 Task: Change page margins to "custom numbers bottom 1.447".
Action: Mouse moved to (35, 66)
Screenshot: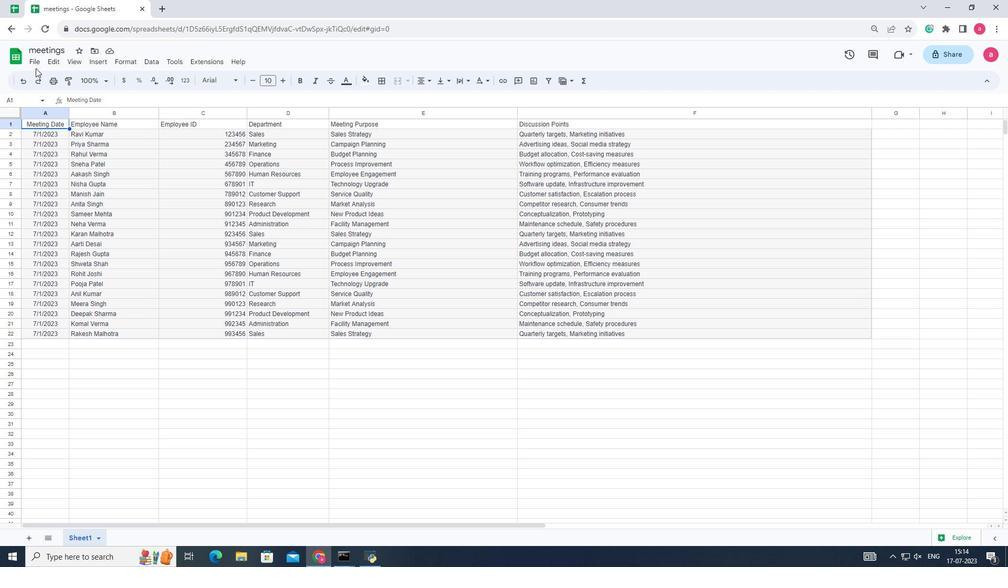 
Action: Mouse pressed left at (35, 66)
Screenshot: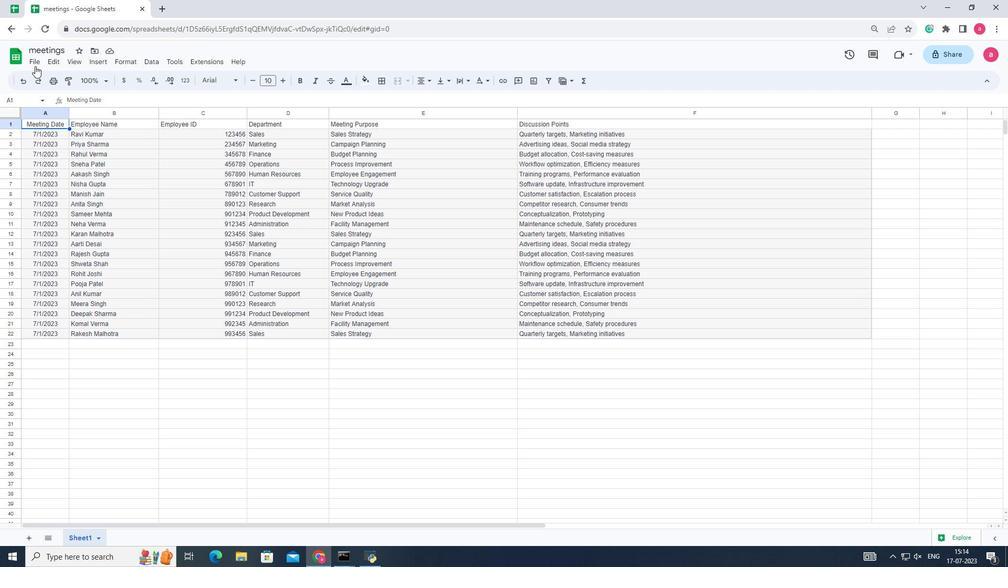 
Action: Mouse moved to (49, 343)
Screenshot: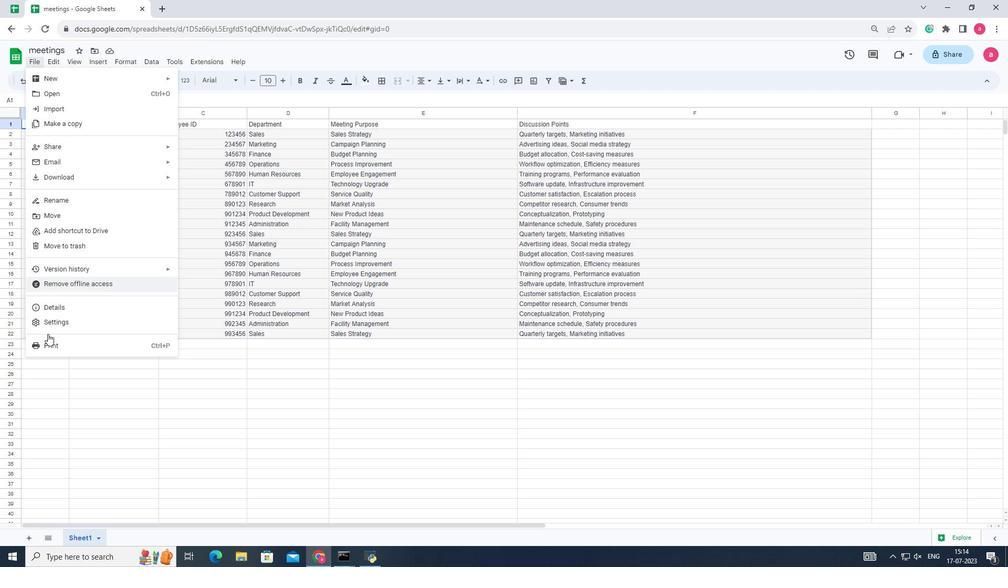 
Action: Mouse pressed left at (49, 343)
Screenshot: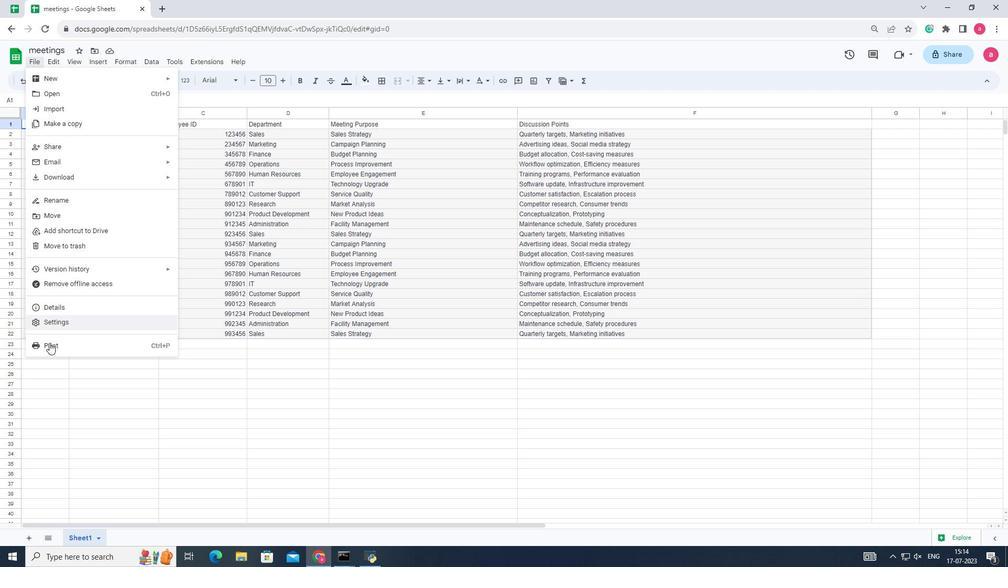 
Action: Mouse moved to (879, 256)
Screenshot: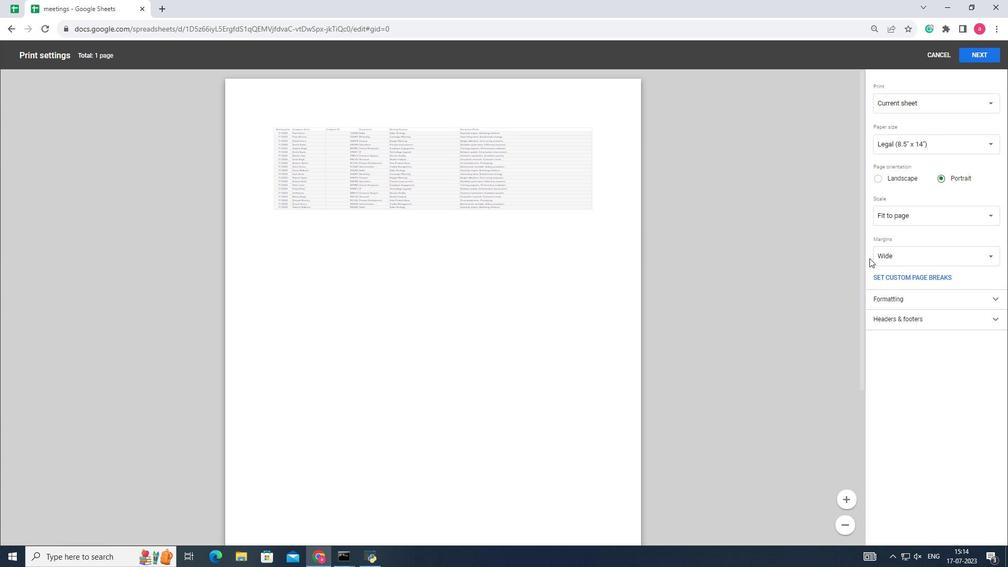 
Action: Mouse pressed left at (879, 256)
Screenshot: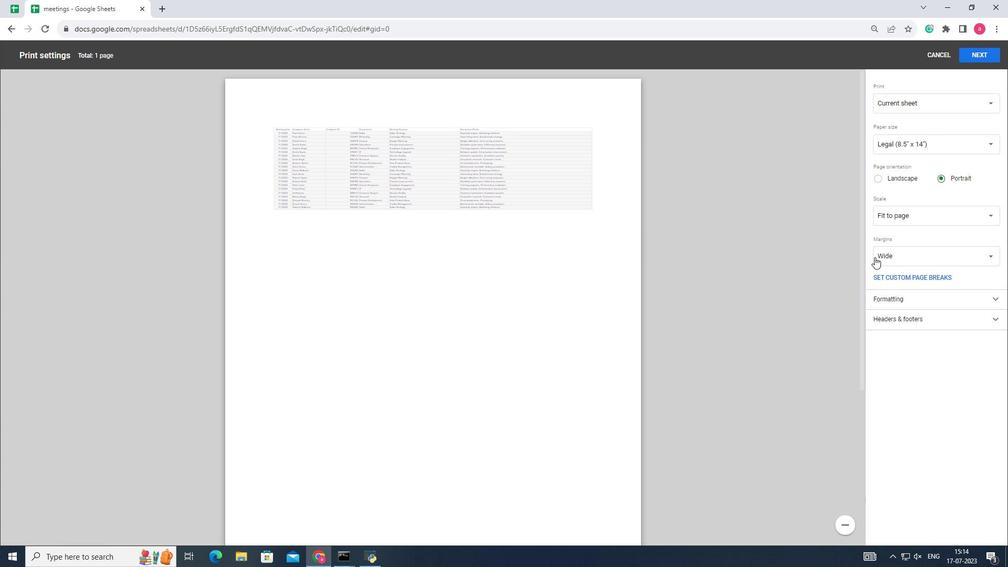 
Action: Mouse moved to (905, 282)
Screenshot: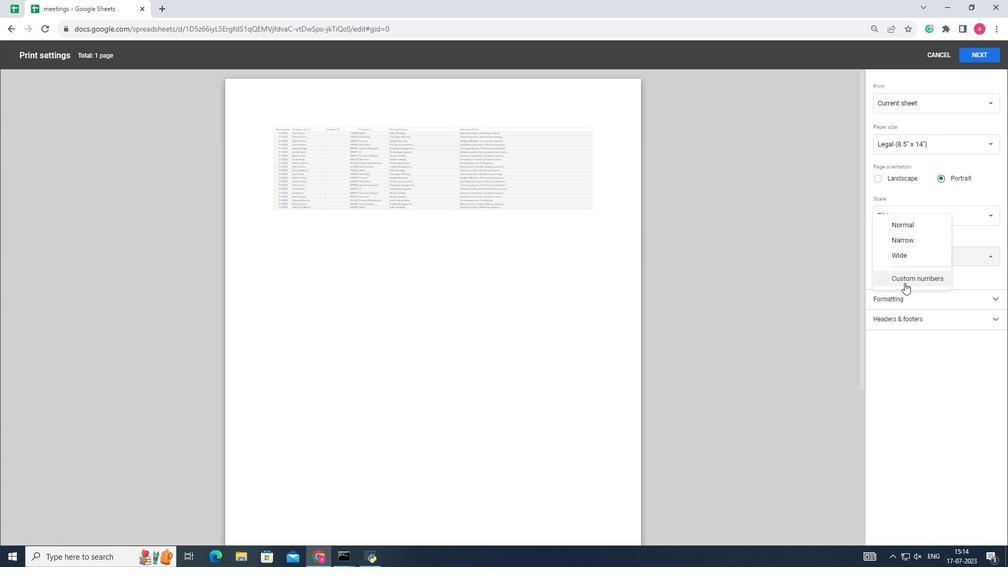 
Action: Mouse pressed left at (905, 282)
Screenshot: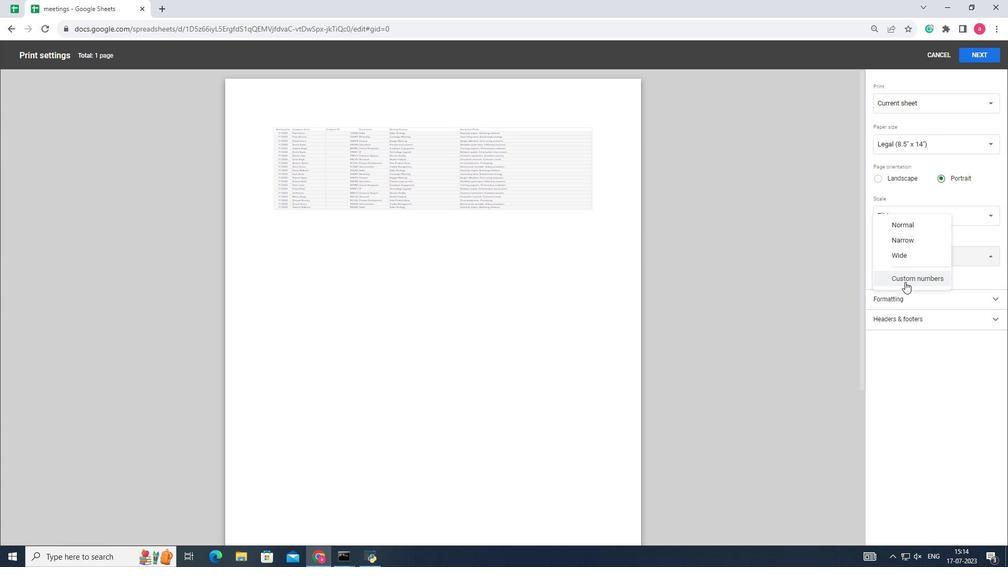 
Action: Mouse moved to (436, 303)
Screenshot: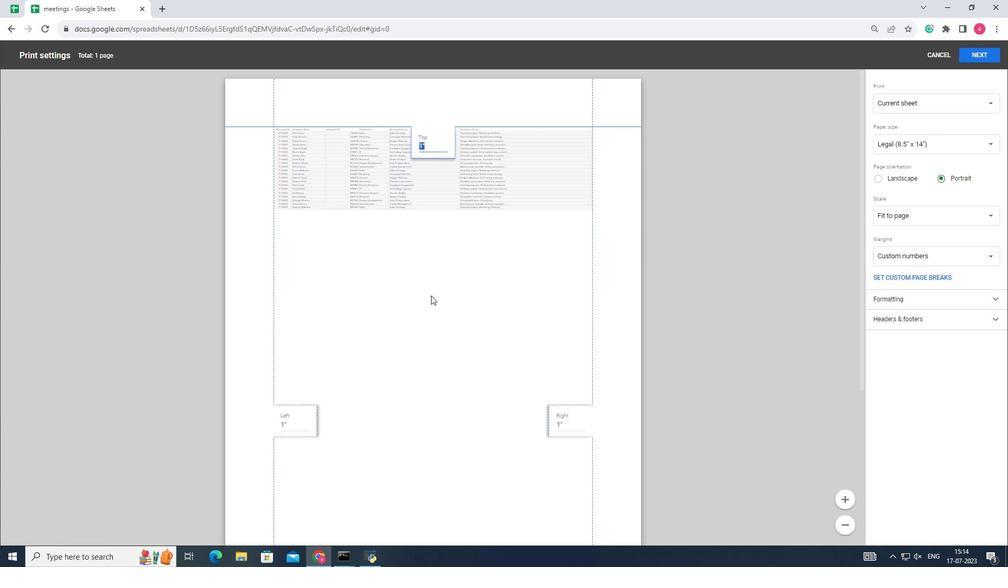 
Action: Mouse scrolled (435, 302) with delta (0, 0)
Screenshot: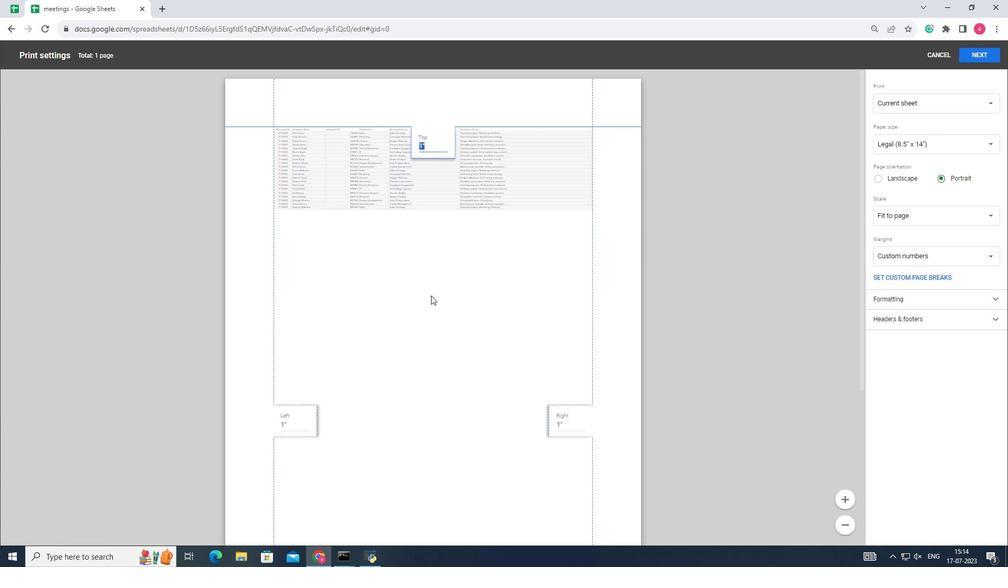 
Action: Mouse moved to (436, 306)
Screenshot: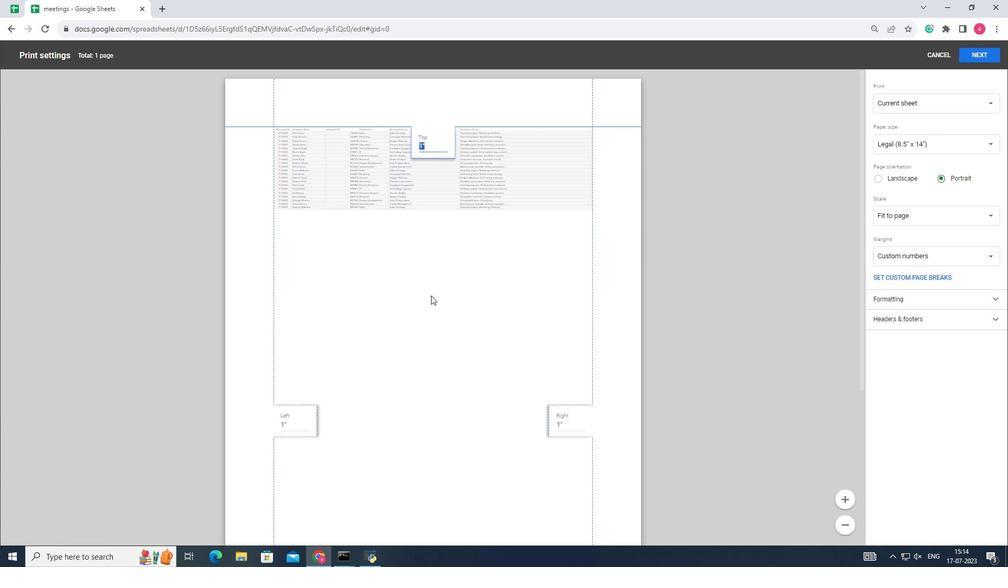 
Action: Mouse scrolled (436, 305) with delta (0, 0)
Screenshot: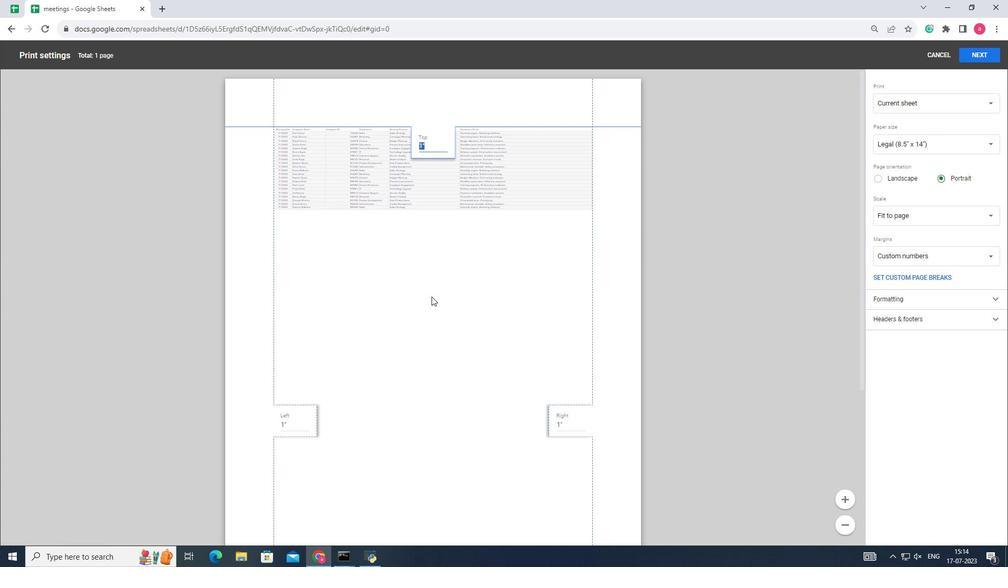 
Action: Mouse moved to (437, 306)
Screenshot: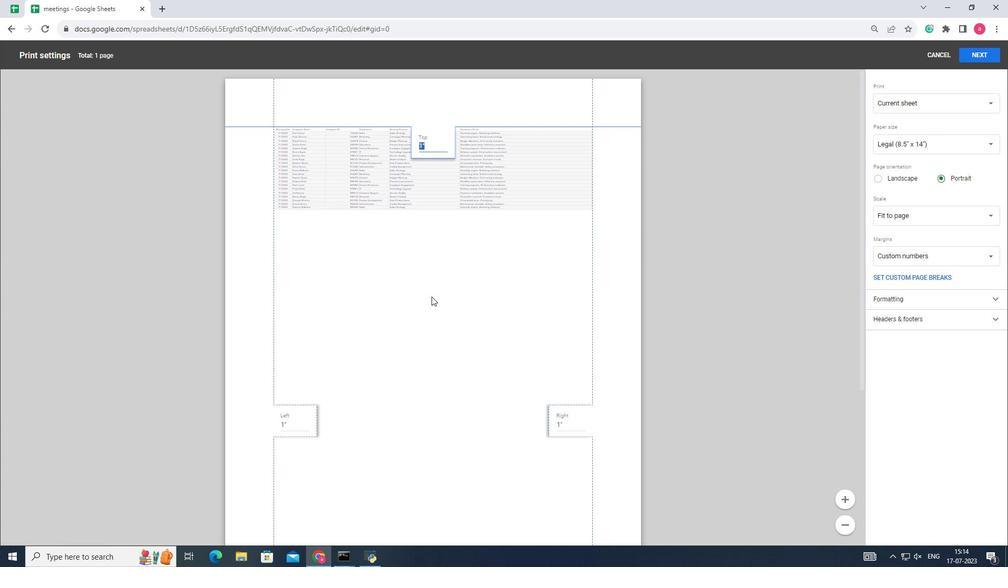 
Action: Mouse scrolled (436, 306) with delta (0, 0)
Screenshot: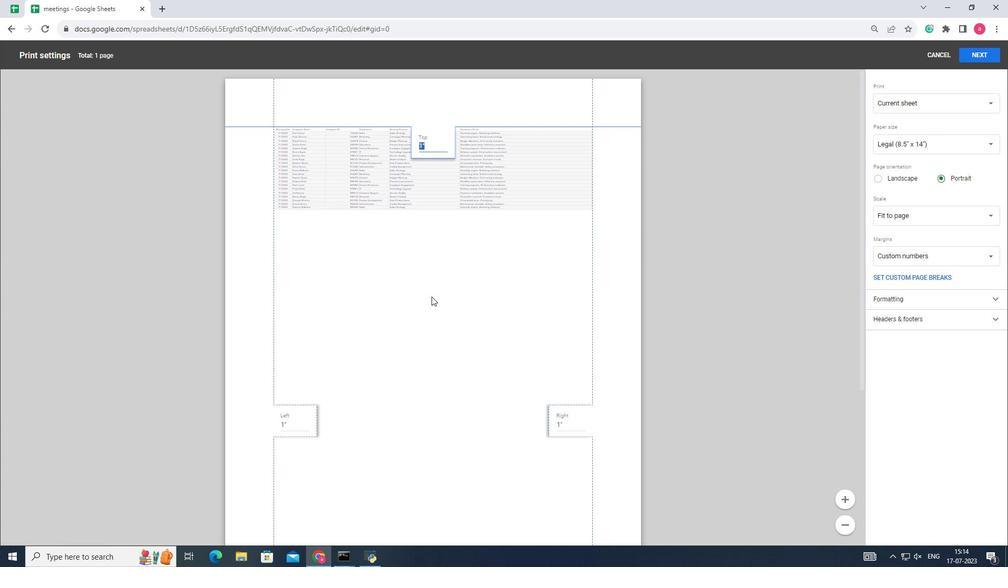 
Action: Mouse scrolled (437, 306) with delta (0, 0)
Screenshot: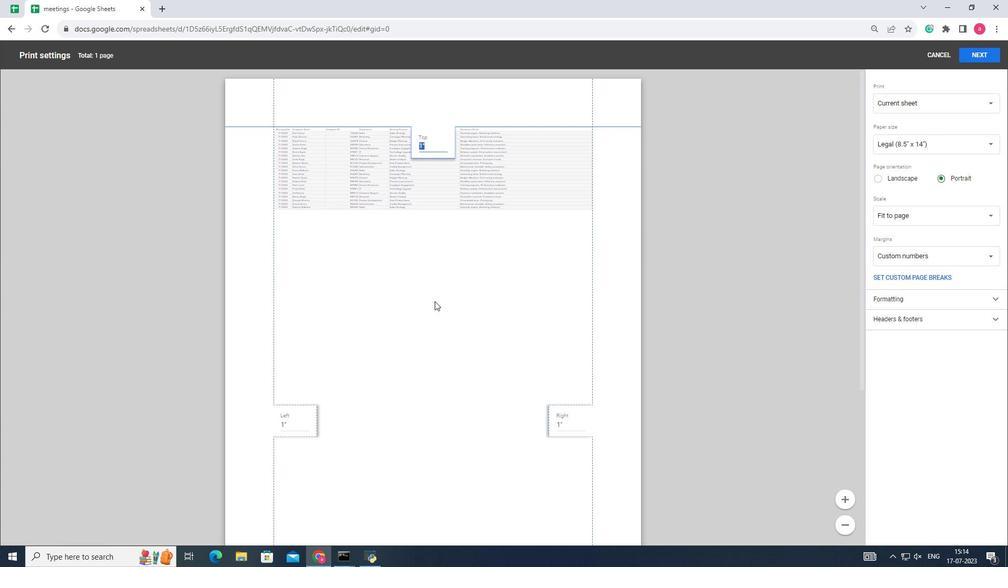 
Action: Mouse scrolled (437, 306) with delta (0, 0)
Screenshot: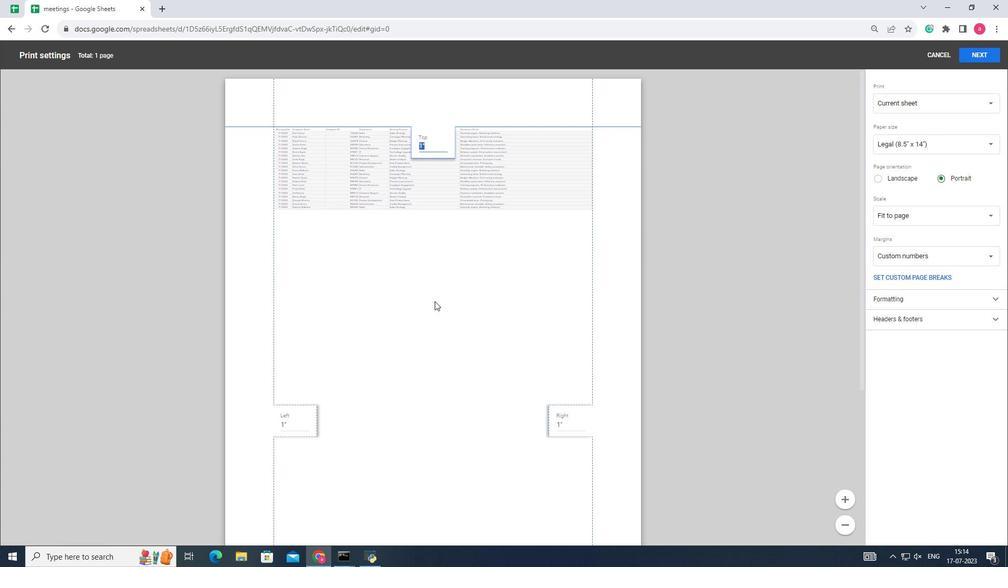 
Action: Mouse moved to (437, 307)
Screenshot: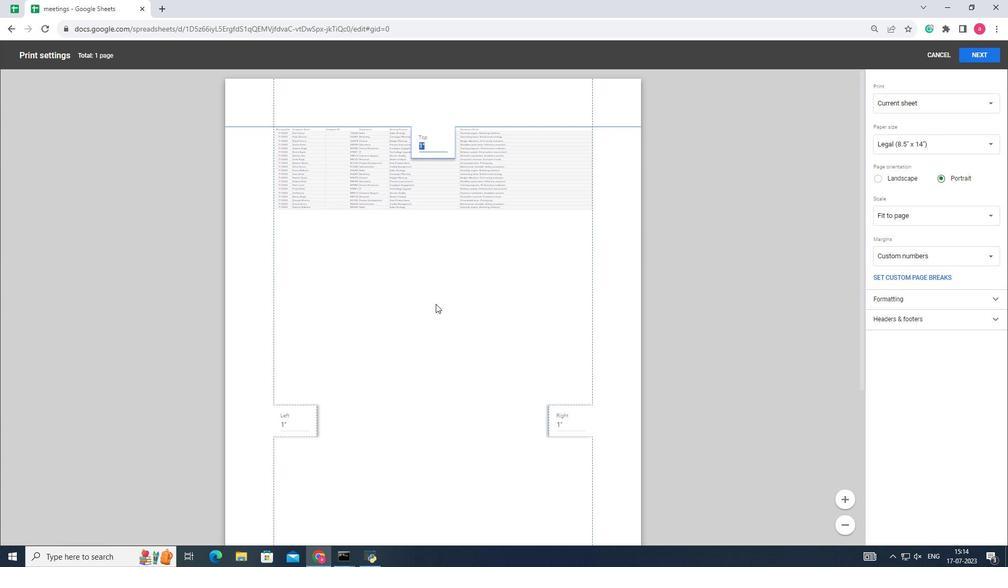 
Action: Mouse scrolled (437, 306) with delta (0, 0)
Screenshot: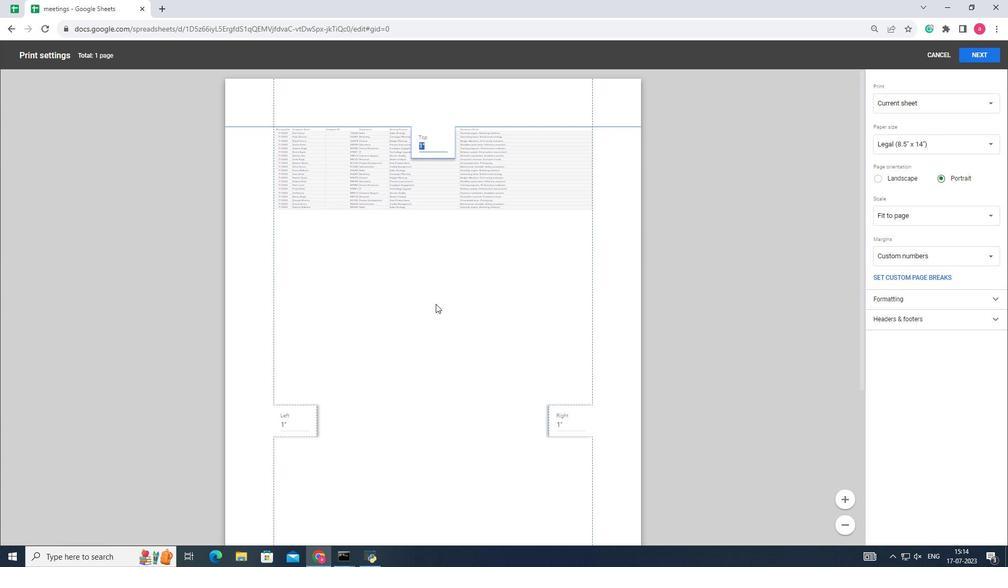 
Action: Mouse scrolled (437, 306) with delta (0, 0)
Screenshot: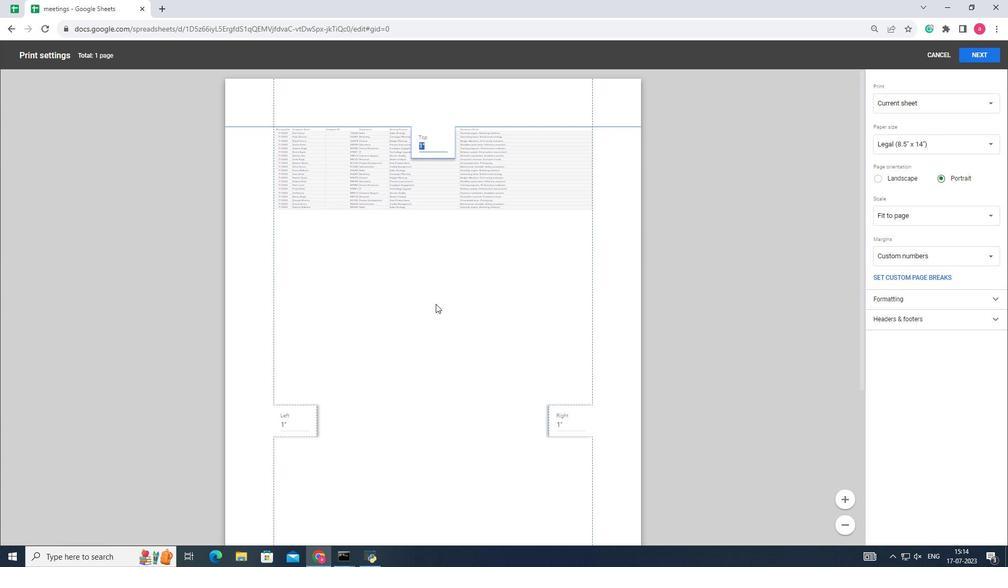 
Action: Mouse moved to (443, 321)
Screenshot: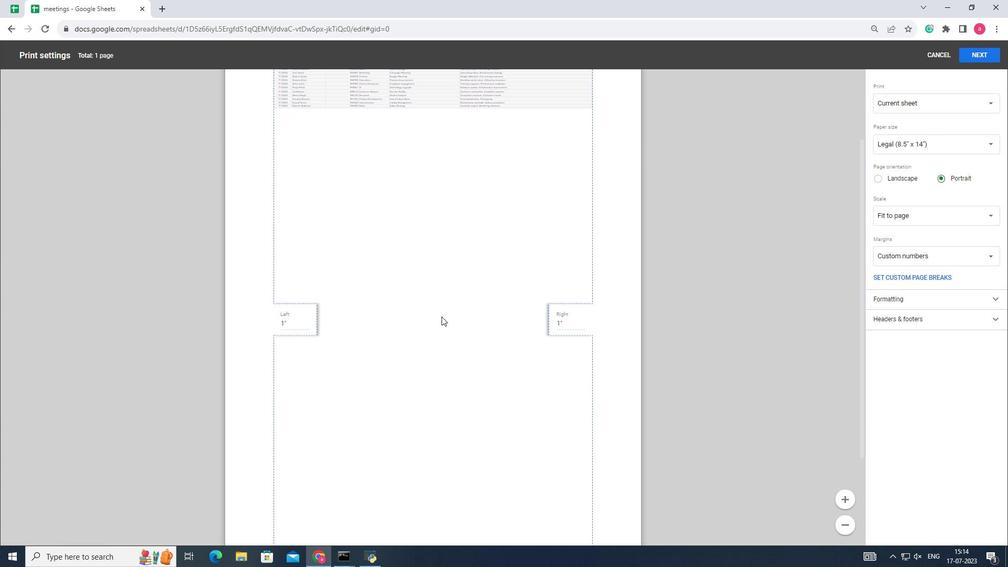 
Action: Mouse scrolled (443, 320) with delta (0, 0)
Screenshot: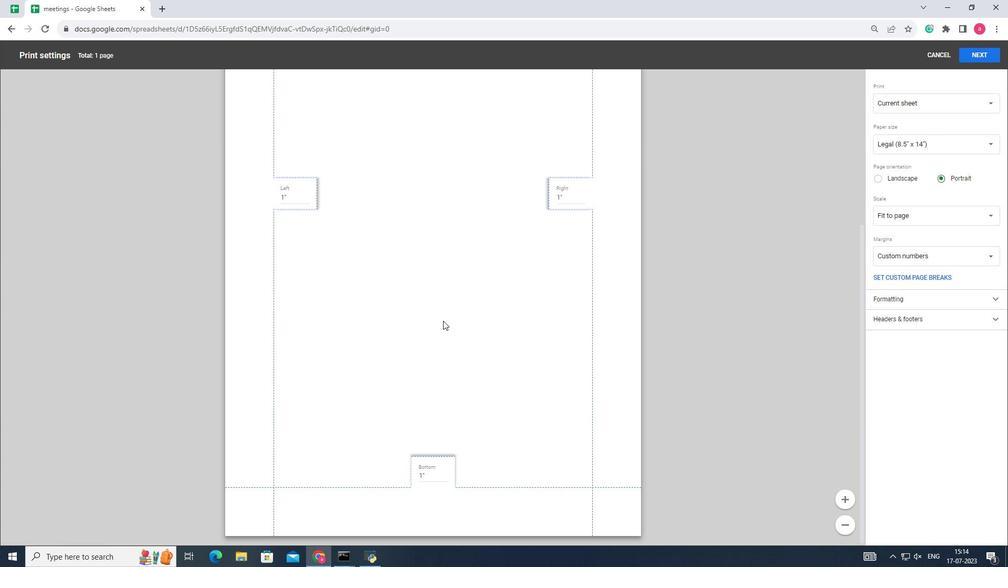 
Action: Mouse scrolled (443, 320) with delta (0, 0)
Screenshot: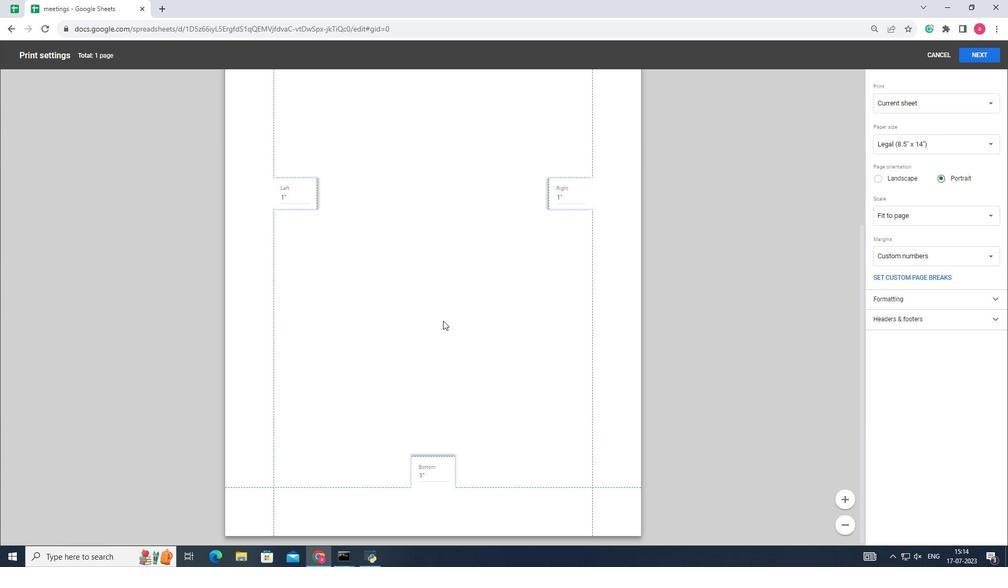 
Action: Mouse scrolled (443, 320) with delta (0, 0)
Screenshot: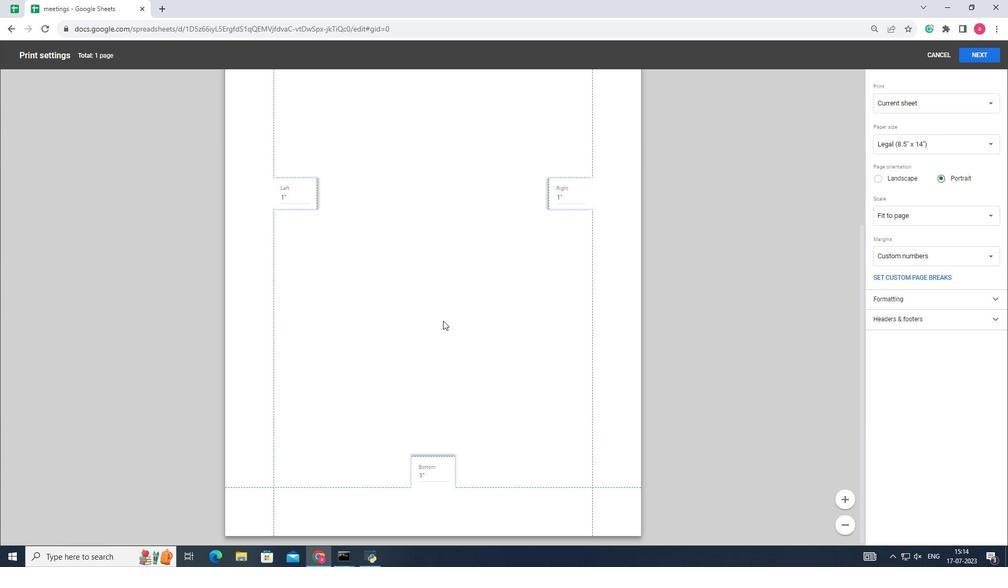 
Action: Mouse moved to (427, 482)
Screenshot: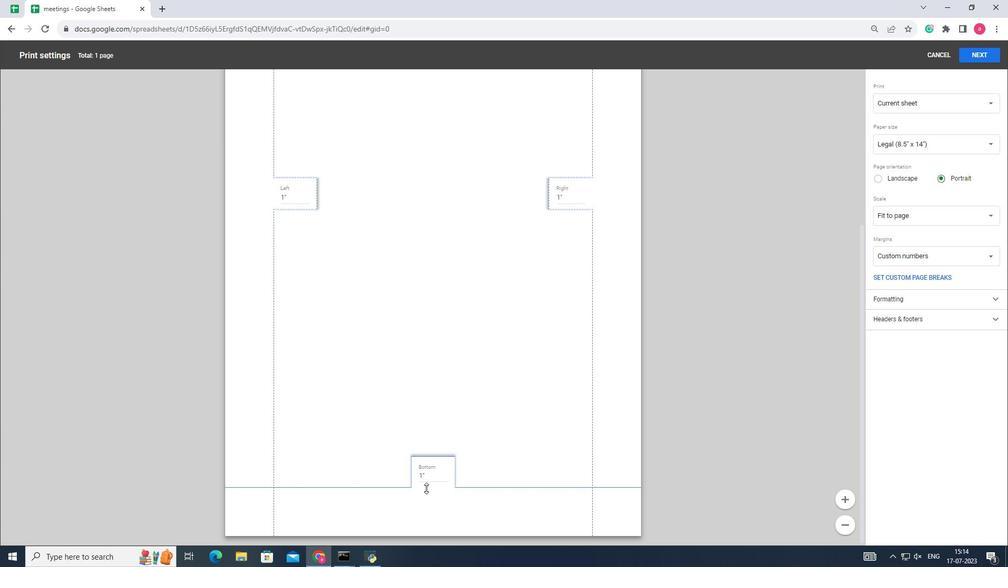 
Action: Mouse pressed left at (427, 482)
Screenshot: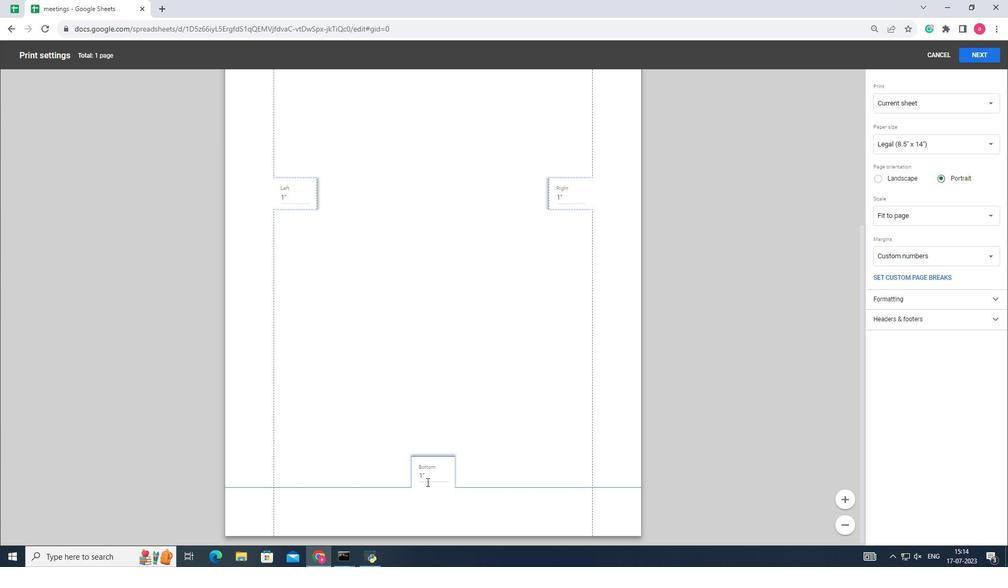 
Action: Mouse pressed left at (427, 482)
Screenshot: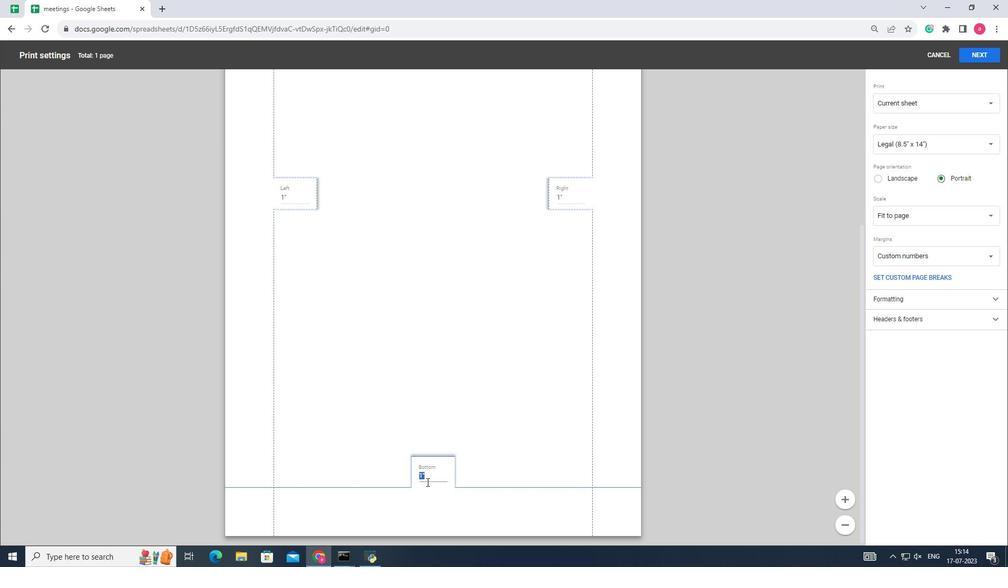 
Action: Key pressed <Key.backspace>1.447
Screenshot: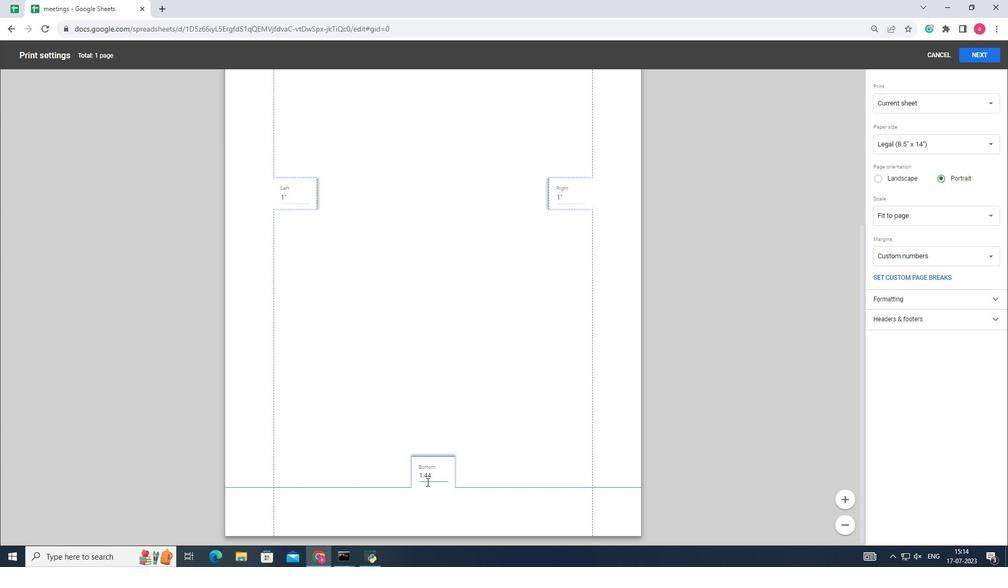 
Action: Mouse moved to (501, 447)
Screenshot: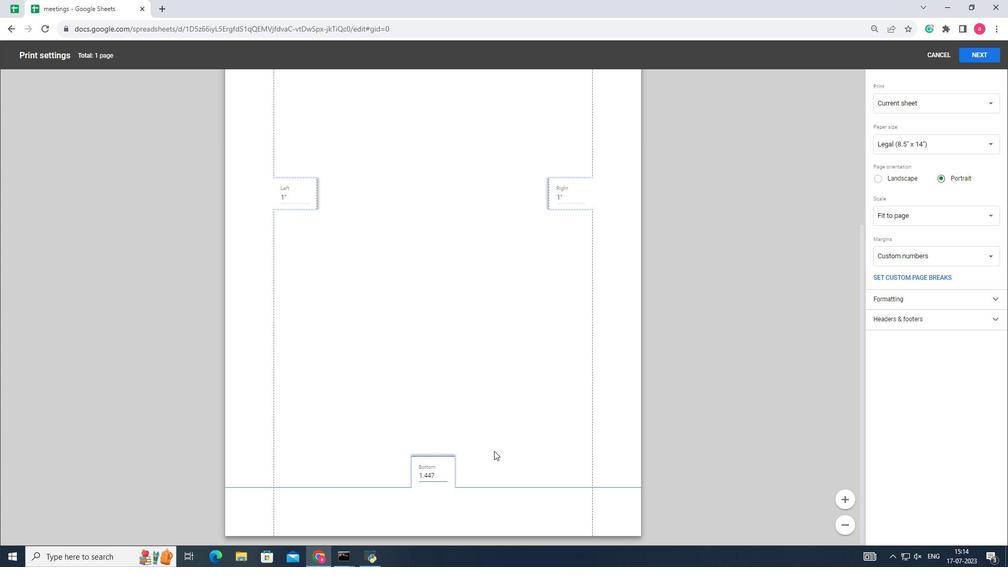 
Action: Mouse pressed left at (501, 447)
Screenshot: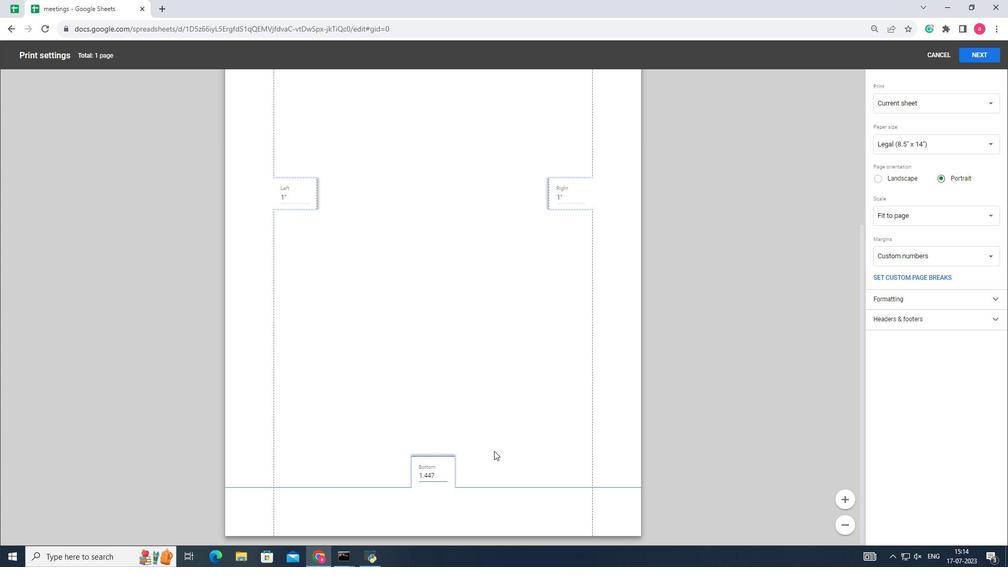 
